 Task: Create a meeting invitation in Outlook with the title 'MLM', set for 08/05/23 from 1:00 PM to 1:30 PM at 'Conference Venue'.
Action: Mouse moved to (6, 56)
Screenshot: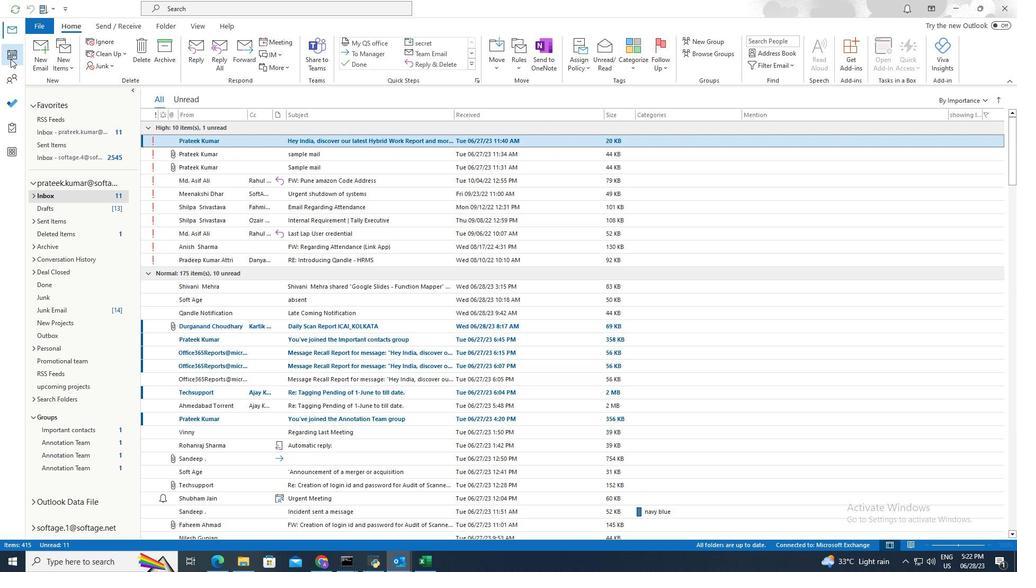 
Action: Mouse pressed left at (6, 56)
Screenshot: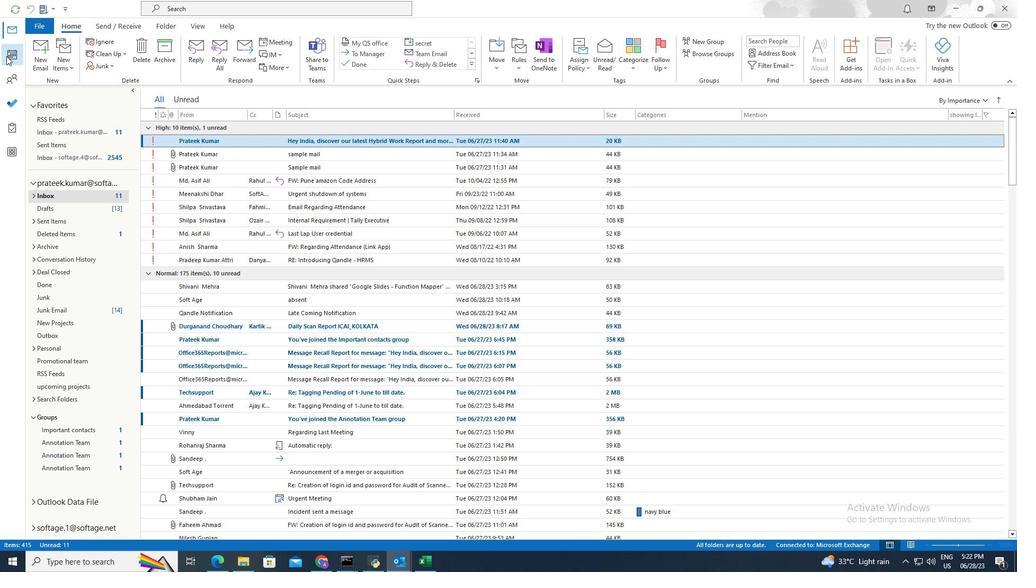 
Action: Mouse moved to (78, 57)
Screenshot: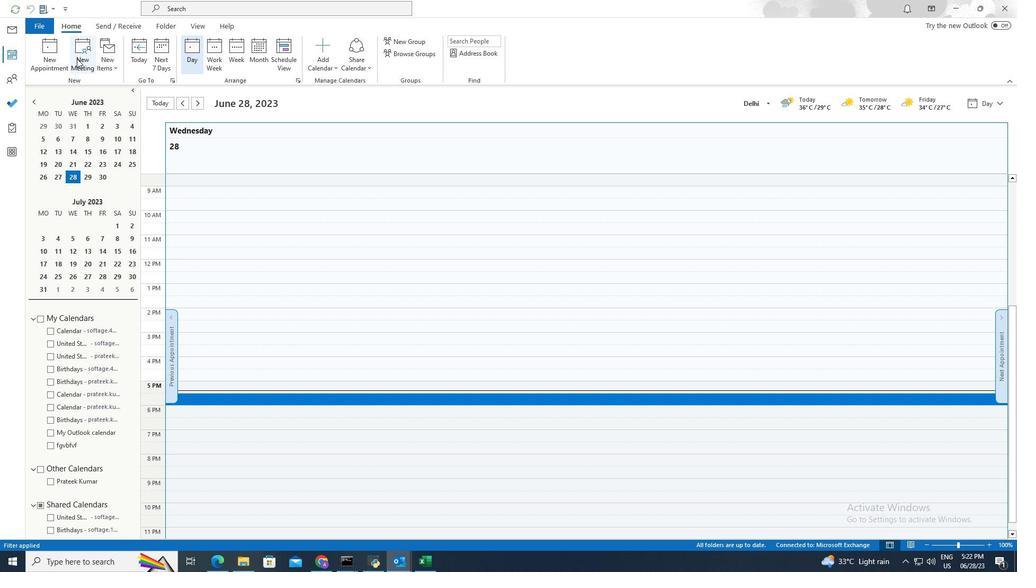 
Action: Mouse pressed left at (78, 57)
Screenshot: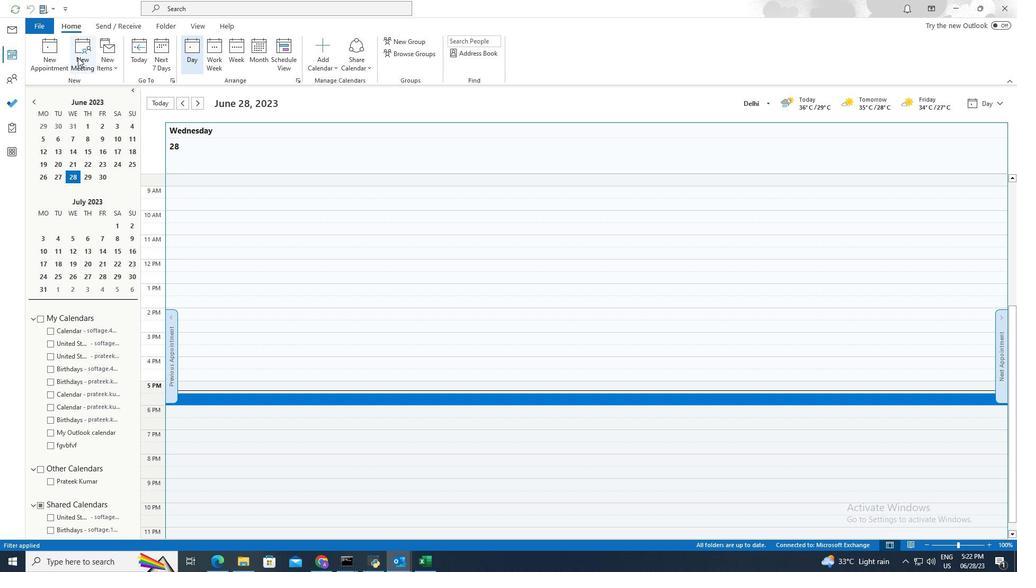 
Action: Mouse moved to (200, 125)
Screenshot: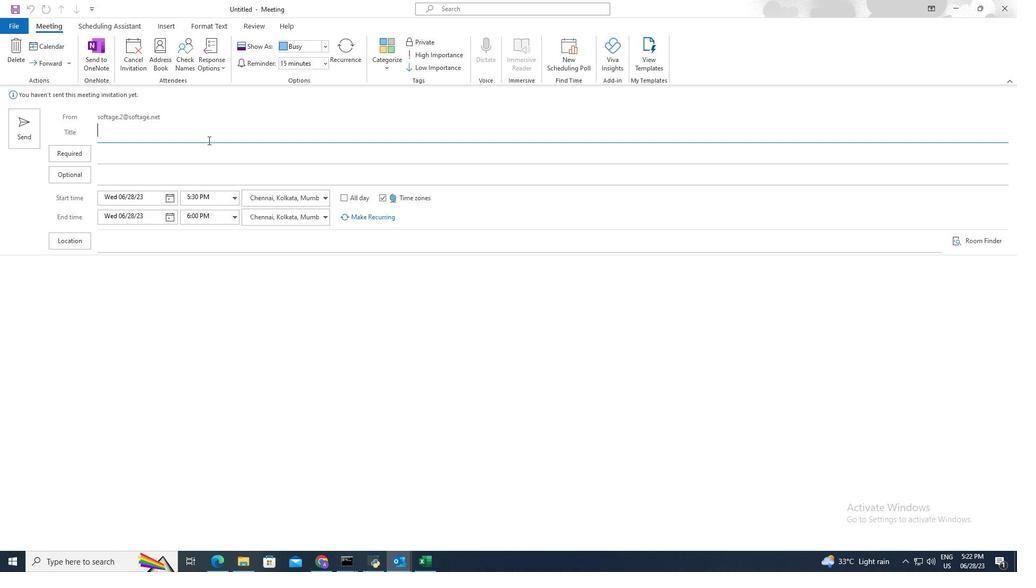 
Action: Mouse pressed left at (200, 125)
Screenshot: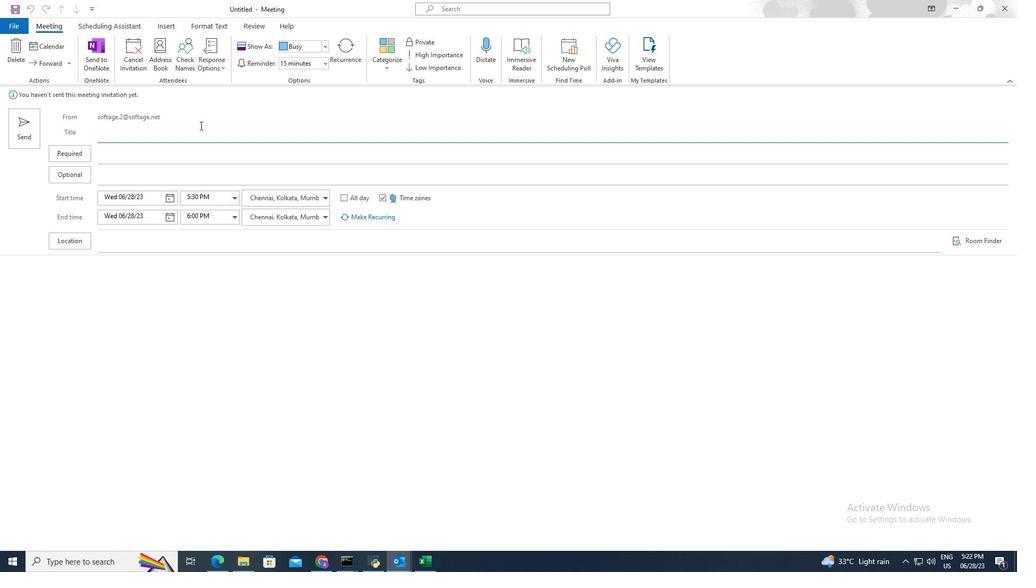 
Action: Mouse moved to (201, 126)
Screenshot: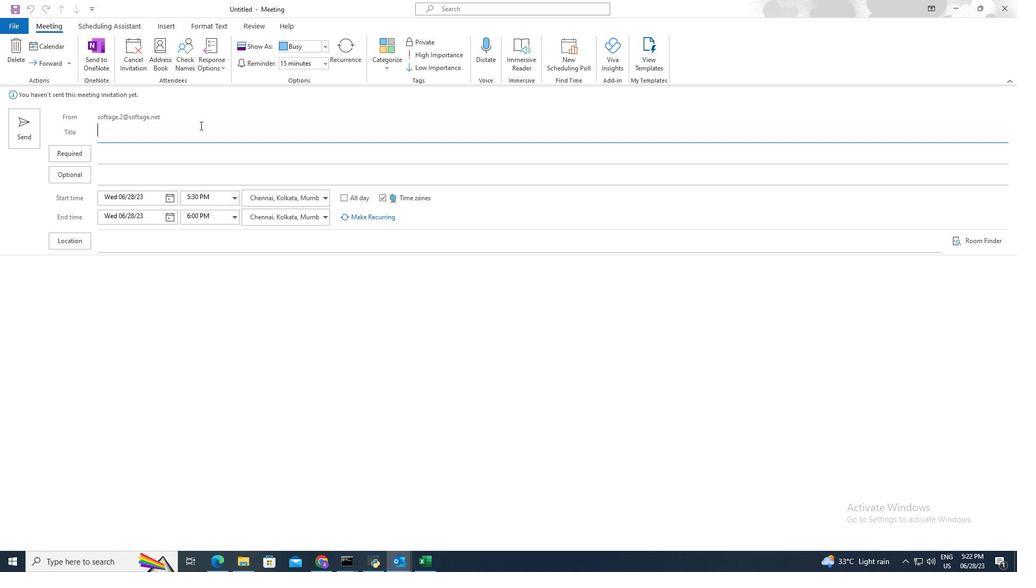 
Action: Key pressed <Key.shift>MLM
Screenshot: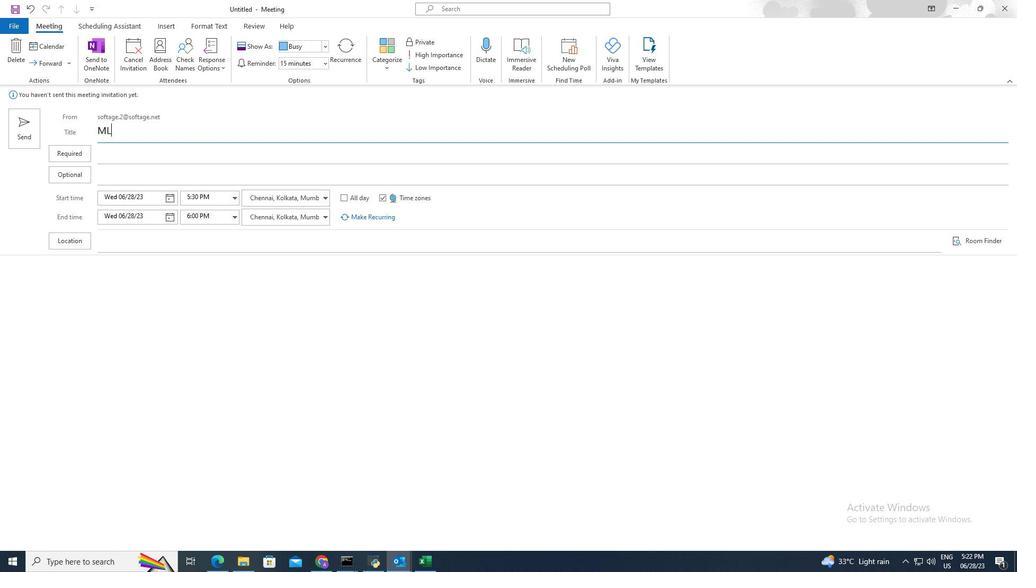 
Action: Mouse moved to (121, 267)
Screenshot: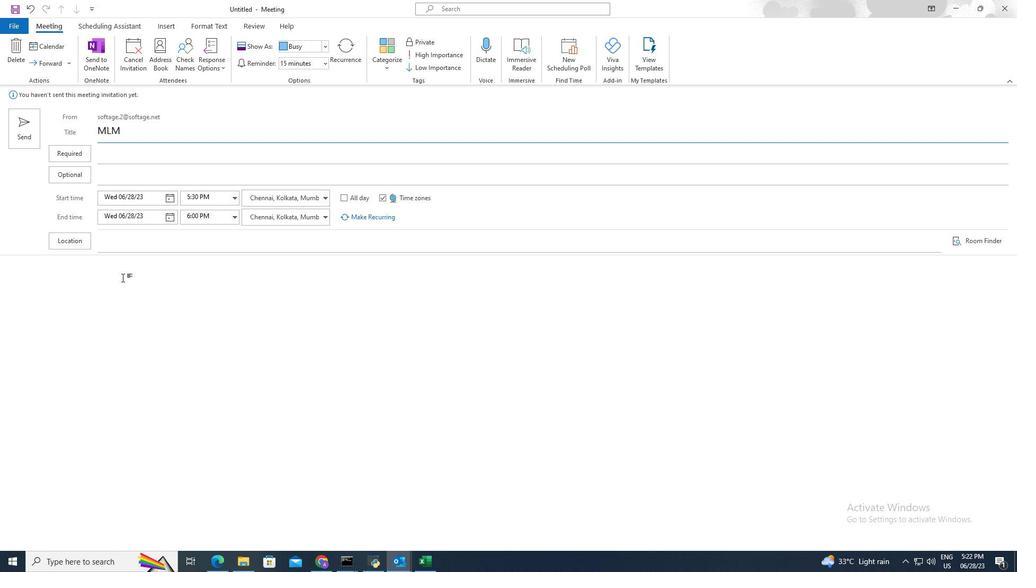 
Action: Mouse pressed left at (121, 267)
Screenshot: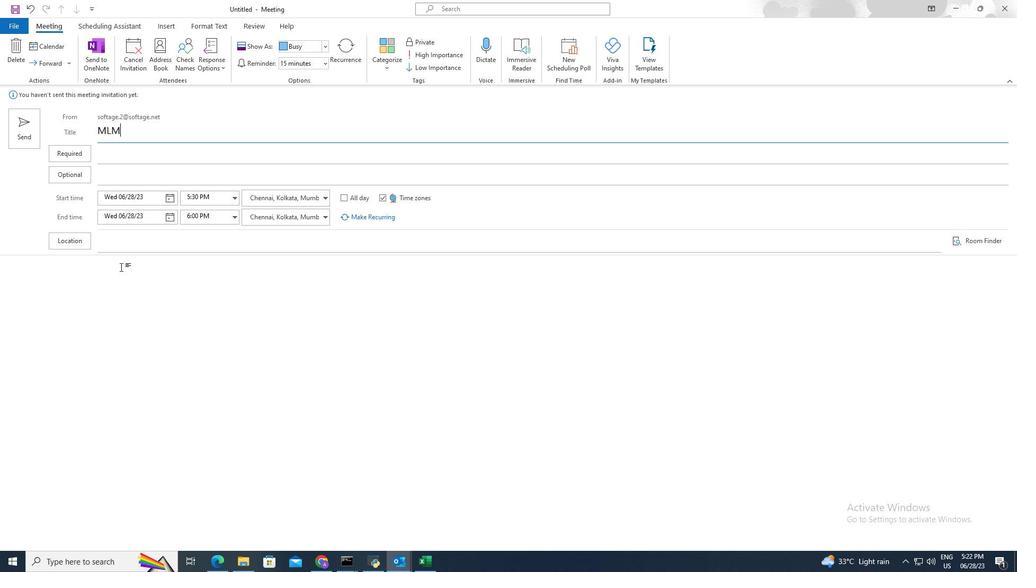 
Action: Key pressed <Key.shift>This<Key.space>is<Key.space>a<Key.space>very<Key.space>important<Key.space>meeting<Key.space>to<Key.space>attend
Screenshot: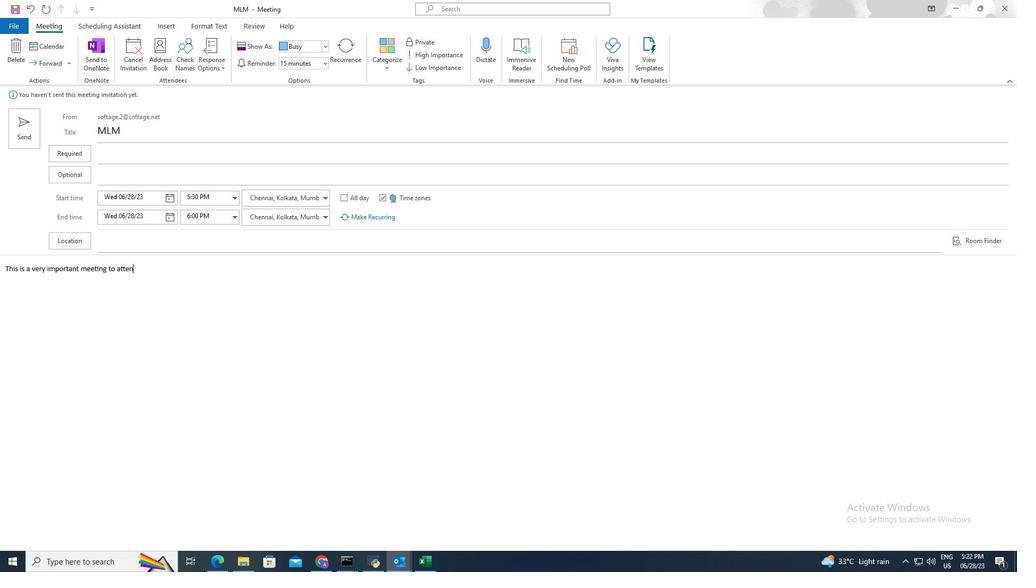 
Action: Mouse moved to (167, 199)
Screenshot: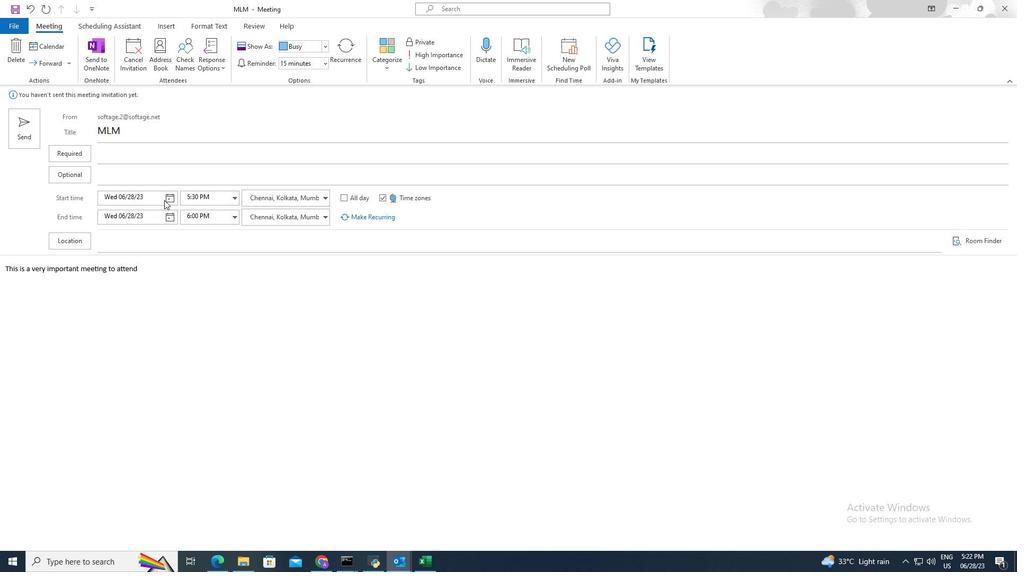 
Action: Mouse pressed left at (167, 199)
Screenshot: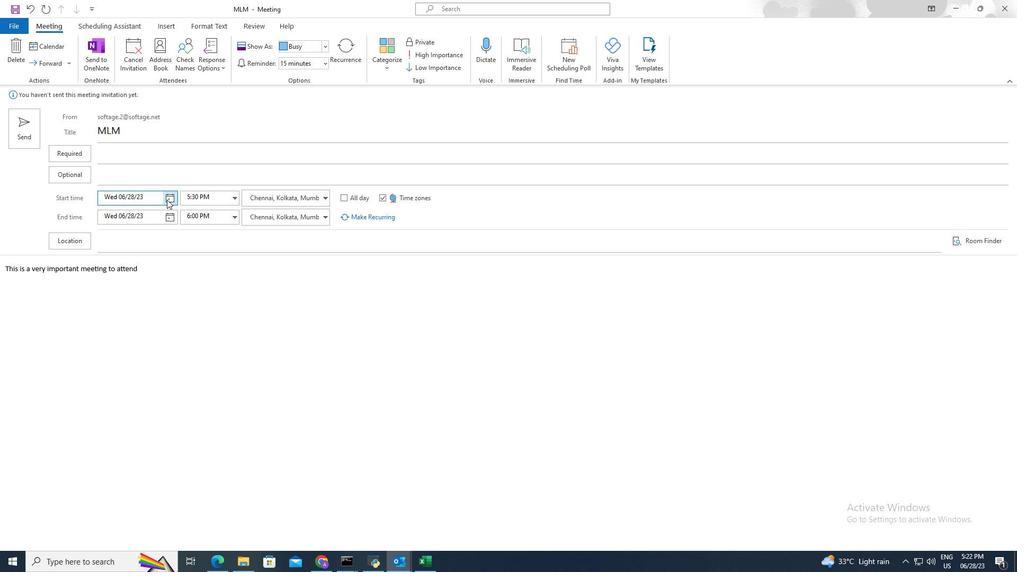 
Action: Mouse moved to (170, 215)
Screenshot: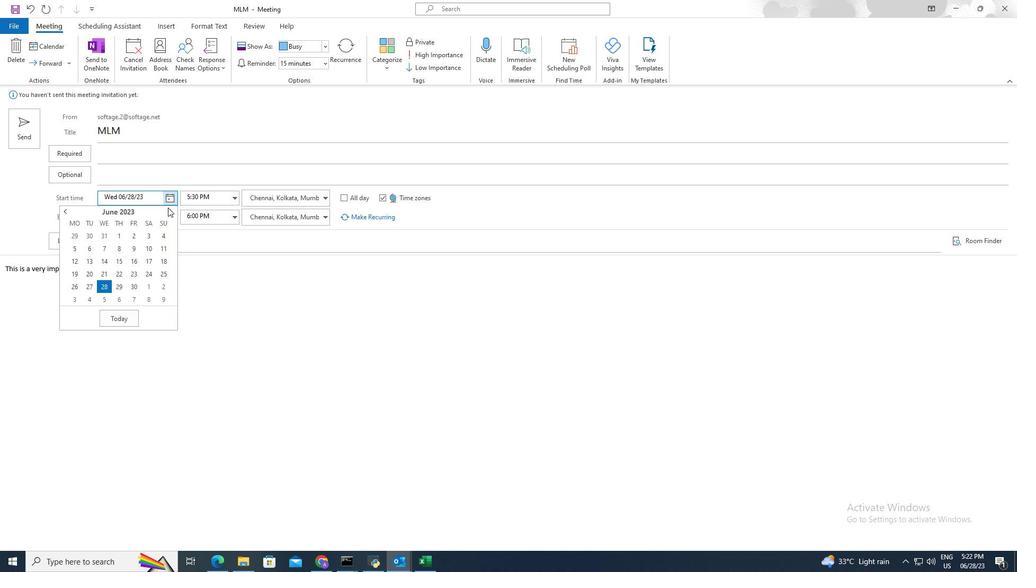 
Action: Mouse pressed left at (170, 215)
Screenshot: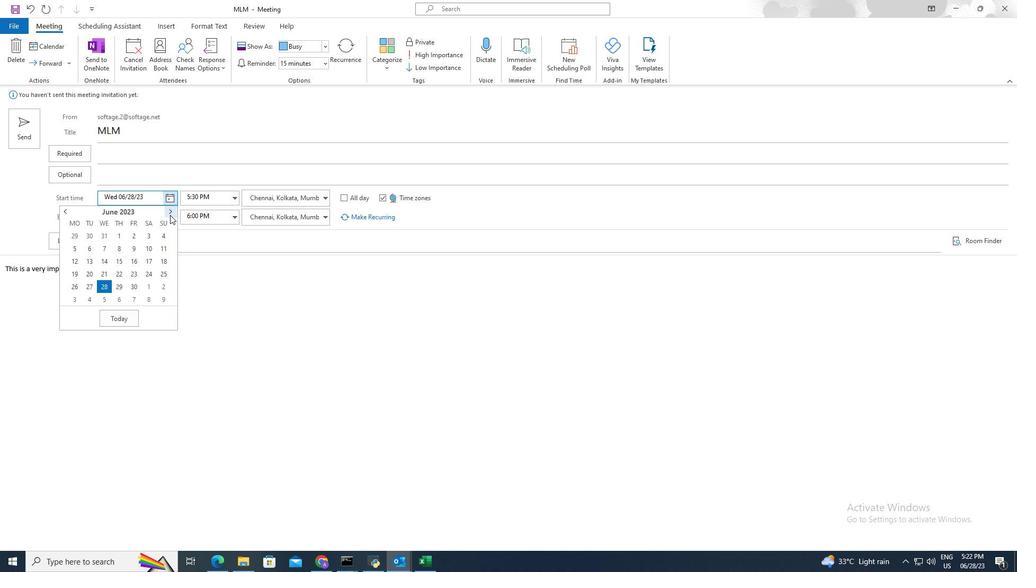 
Action: Mouse pressed left at (170, 215)
Screenshot: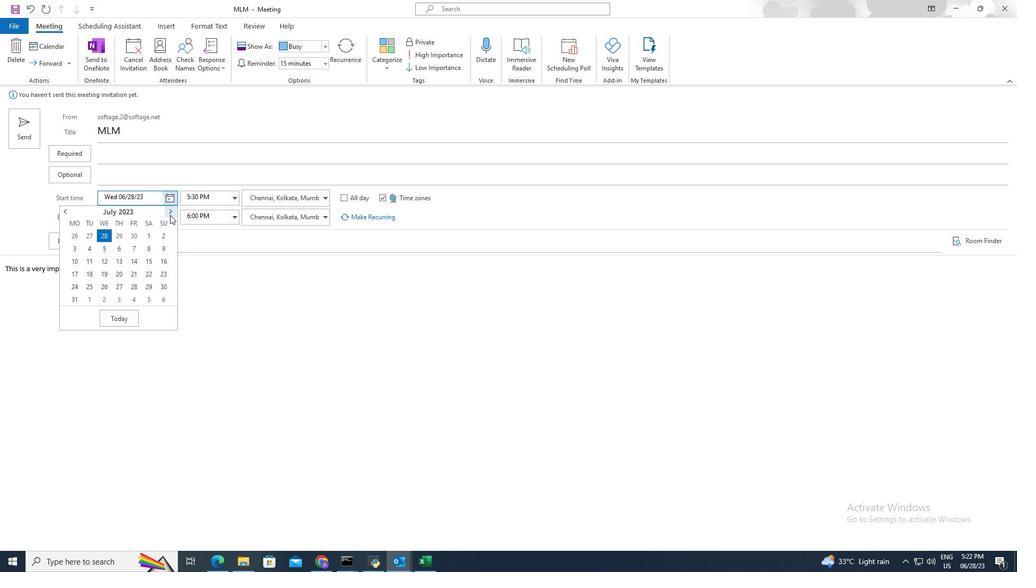 
Action: Mouse moved to (154, 232)
Screenshot: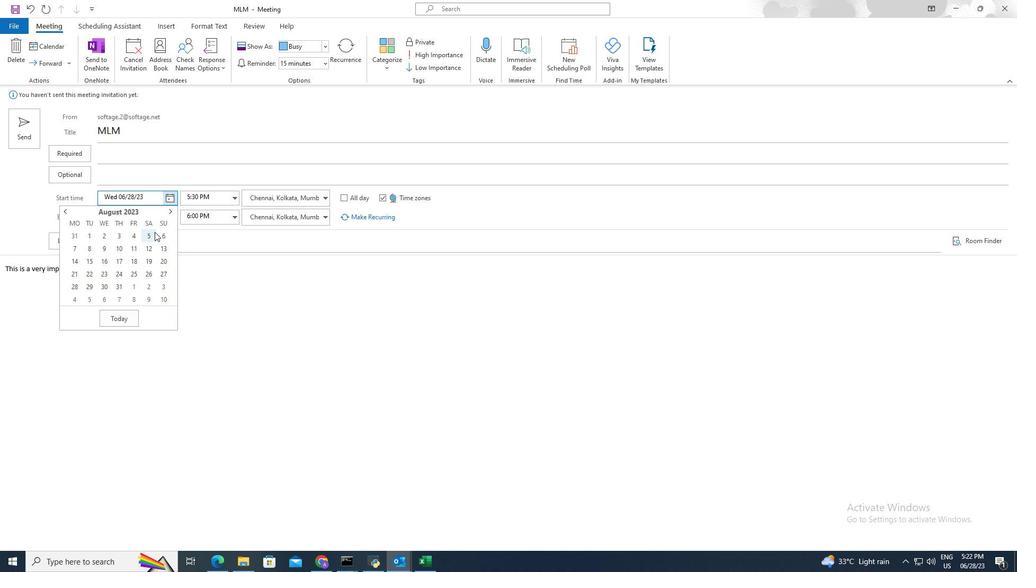 
Action: Mouse pressed left at (154, 232)
Screenshot: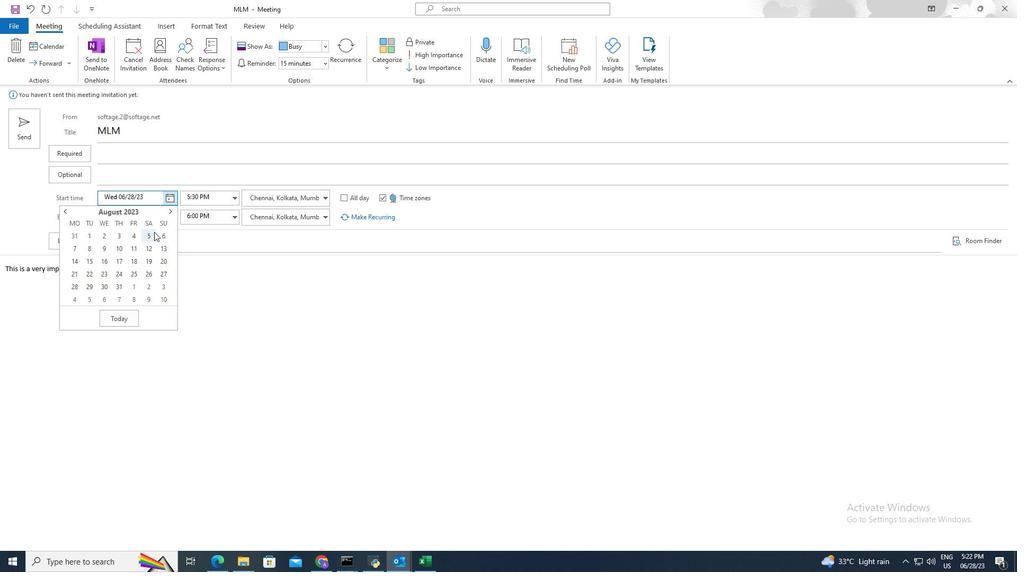 
Action: Mouse moved to (234, 198)
Screenshot: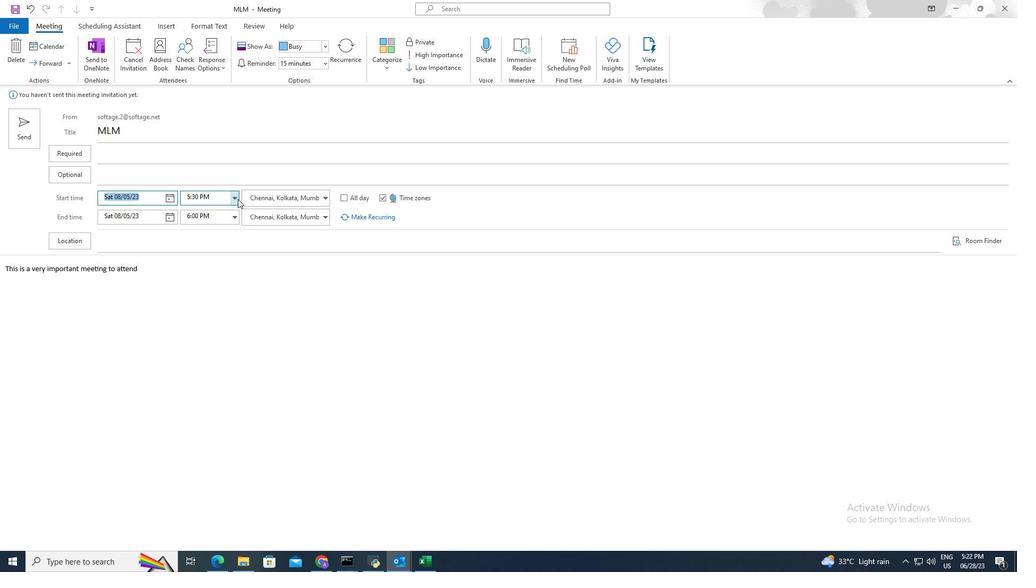 
Action: Mouse pressed left at (234, 198)
Screenshot: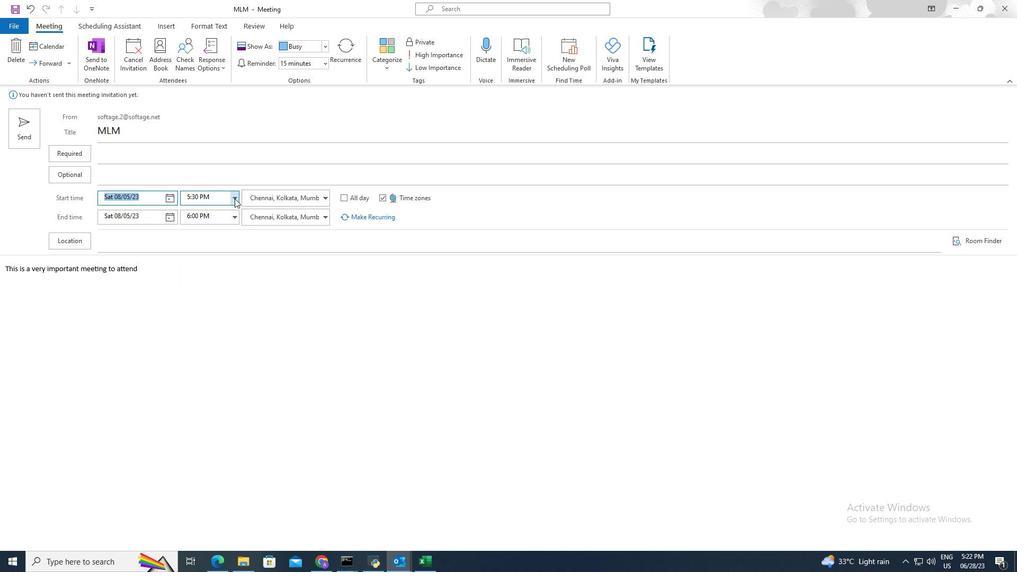
Action: Mouse moved to (232, 208)
Screenshot: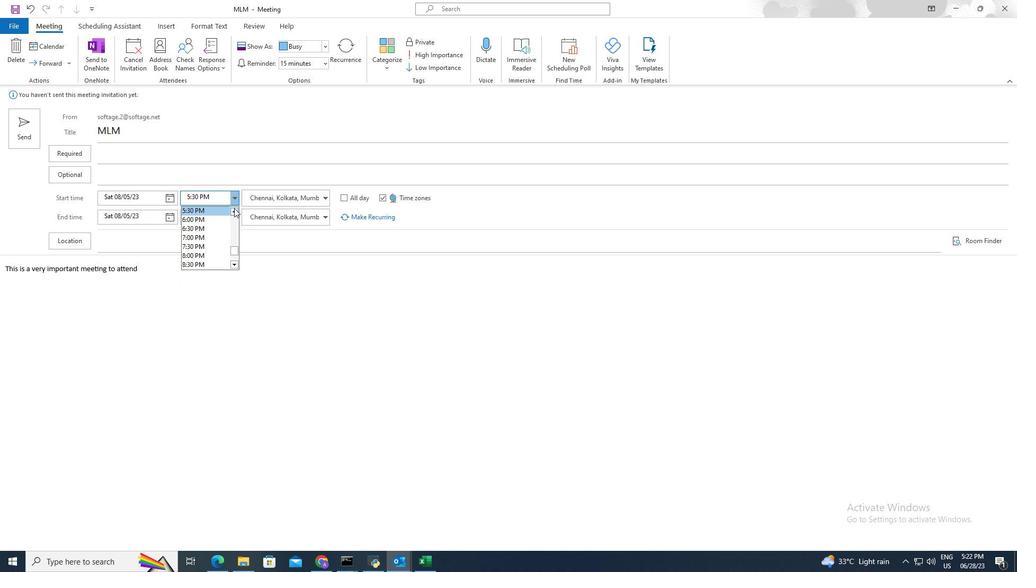 
Action: Mouse pressed left at (232, 208)
Screenshot: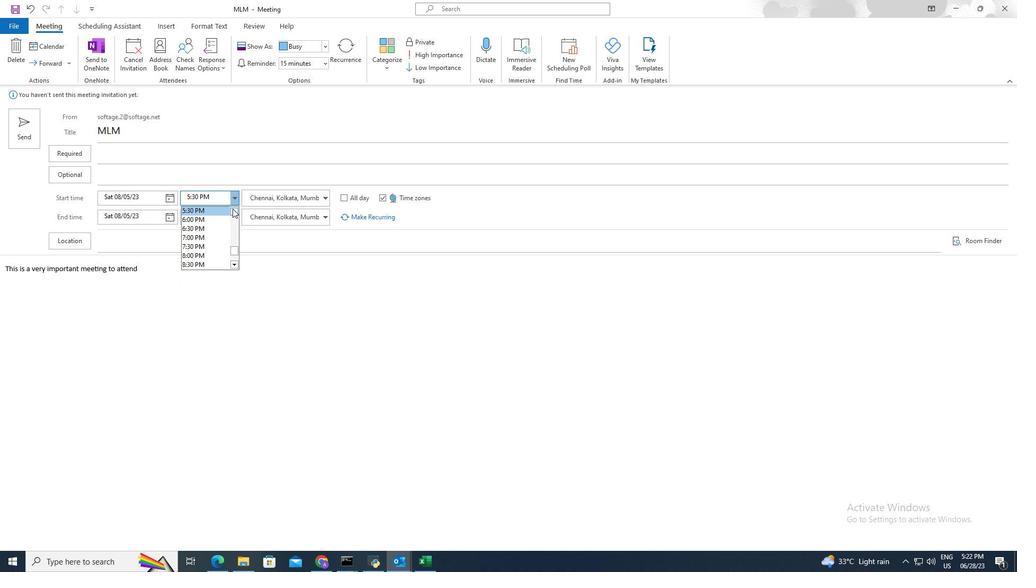 
Action: Mouse pressed left at (232, 208)
Screenshot: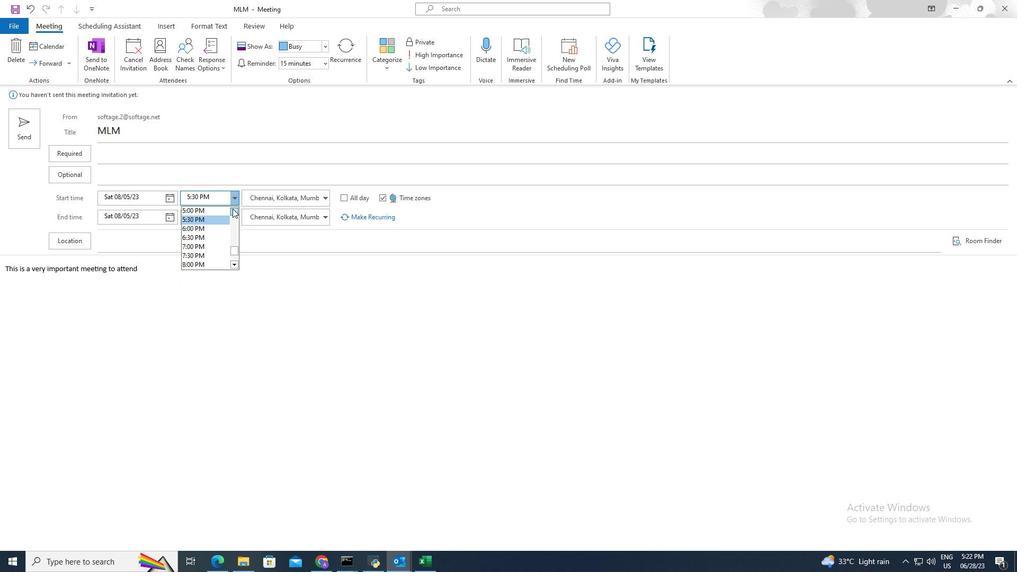 
Action: Mouse pressed left at (232, 208)
Screenshot: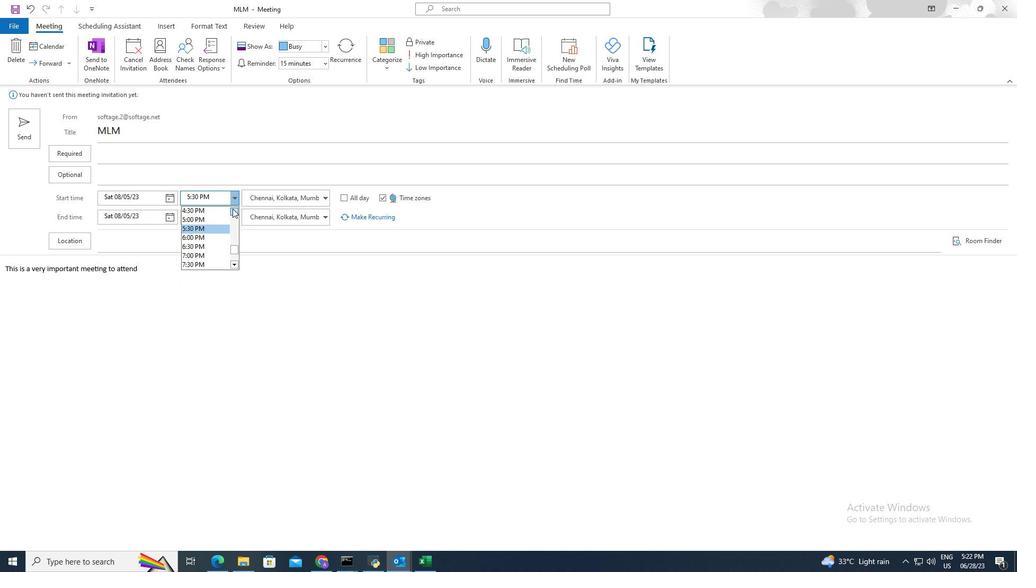 
Action: Mouse pressed left at (232, 208)
Screenshot: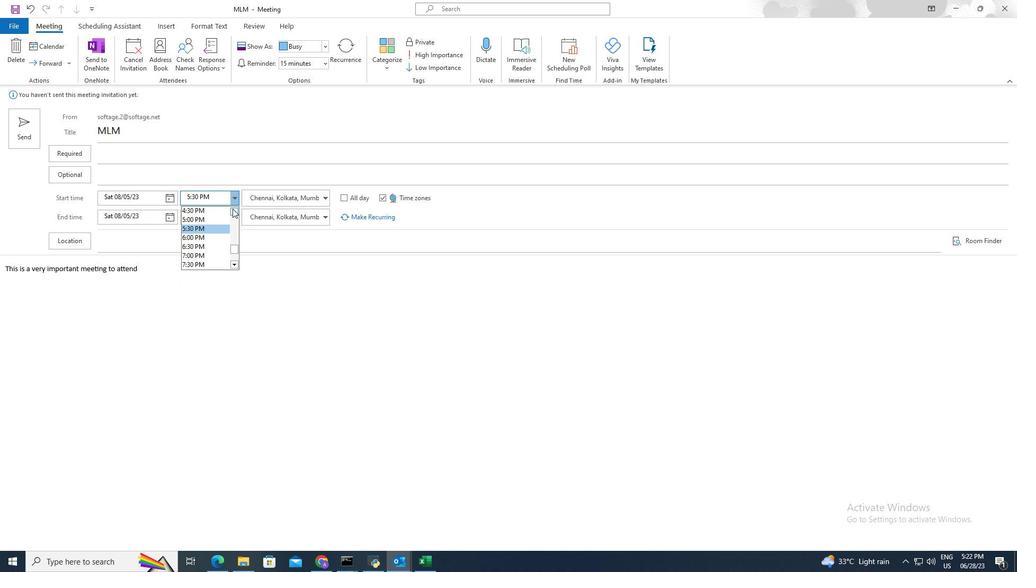 
Action: Mouse pressed left at (232, 208)
Screenshot: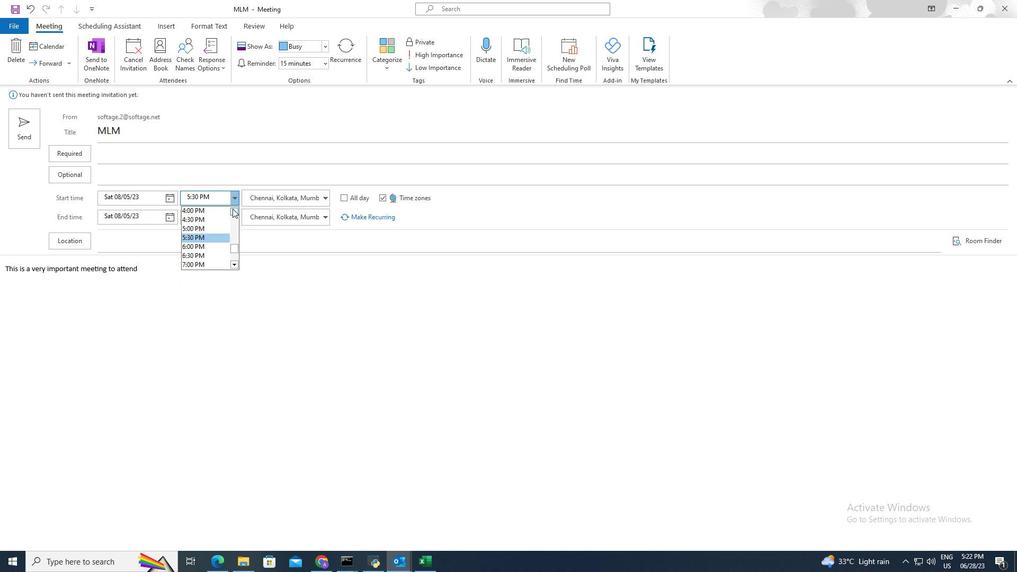 
Action: Mouse pressed left at (232, 208)
Screenshot: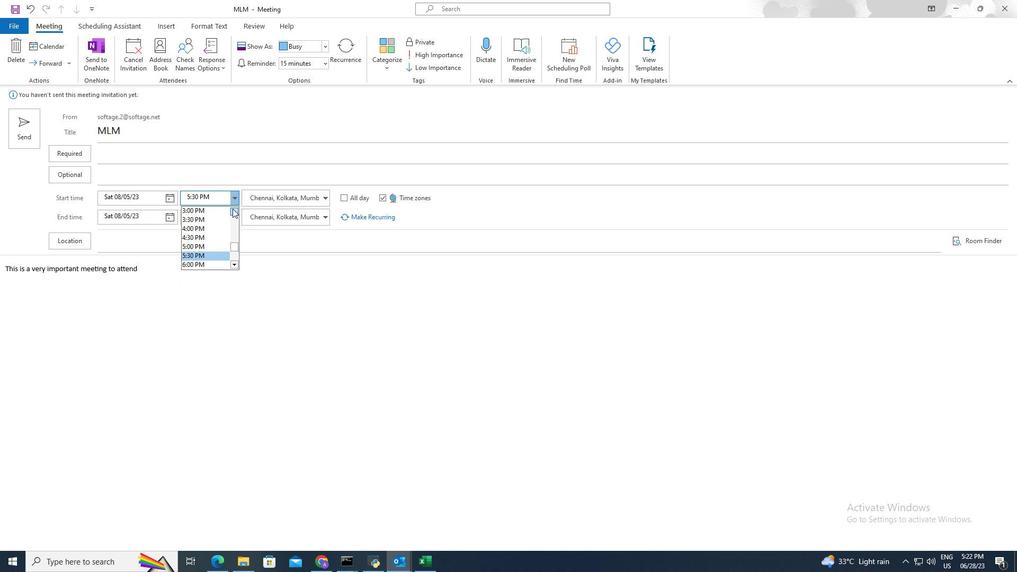 
Action: Mouse pressed left at (232, 208)
Screenshot: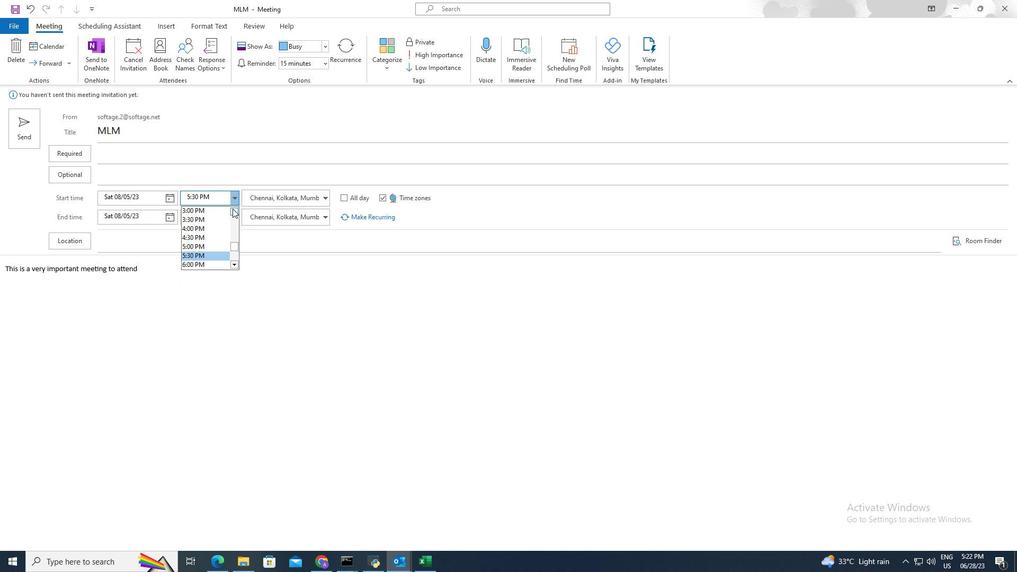 
Action: Mouse pressed left at (232, 208)
Screenshot: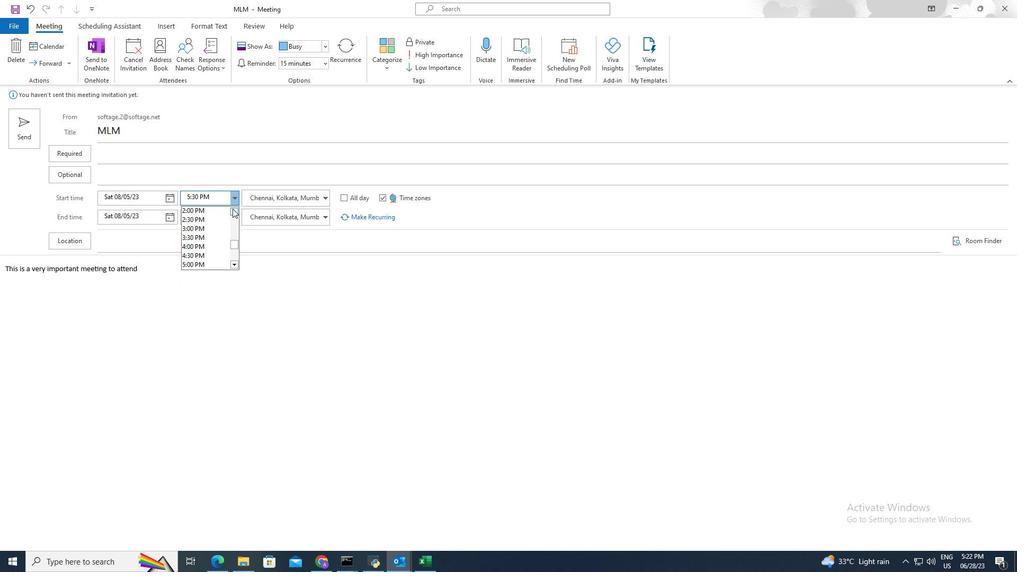 
Action: Mouse pressed left at (232, 208)
Screenshot: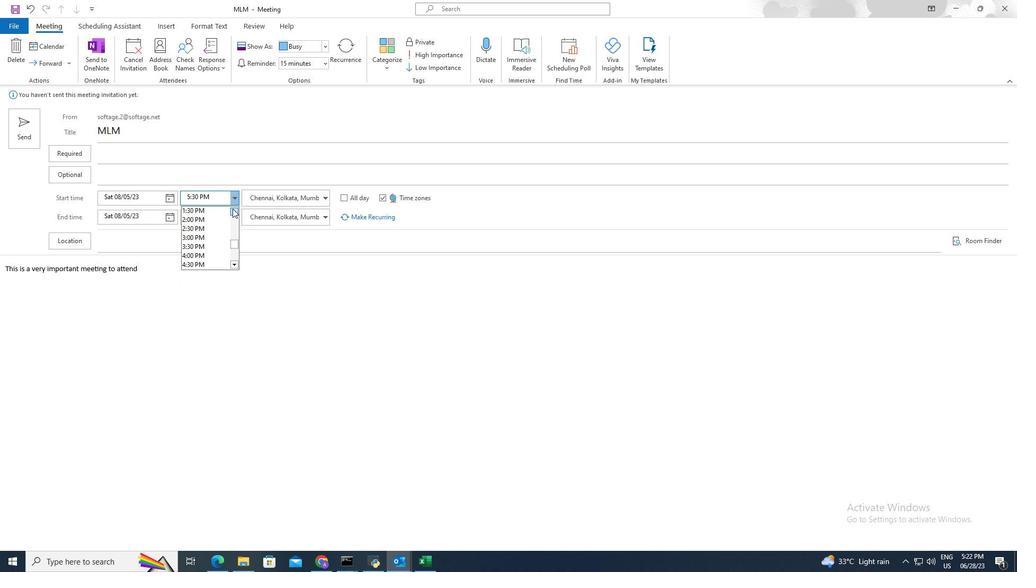 
Action: Mouse moved to (222, 209)
Screenshot: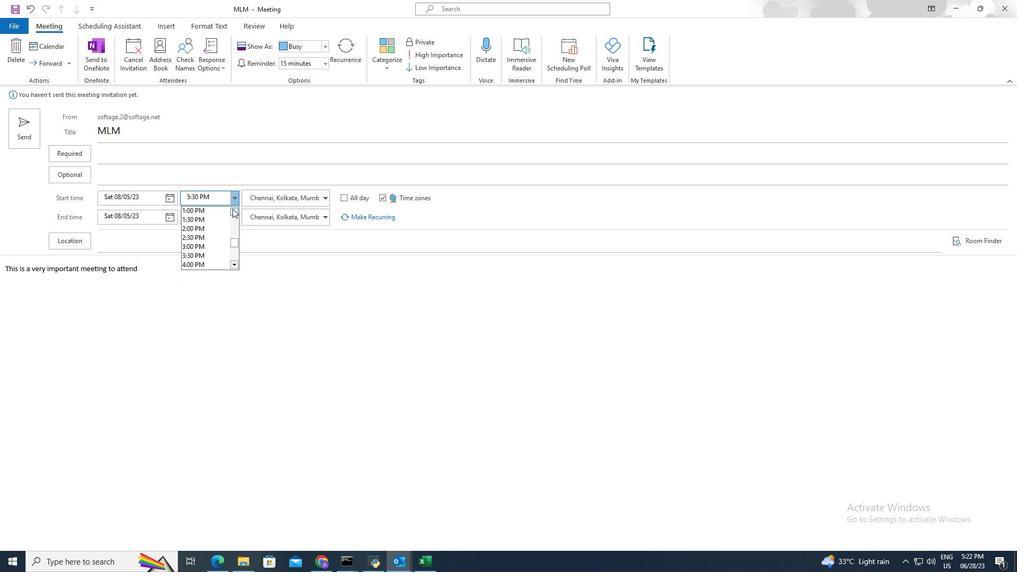 
Action: Mouse pressed left at (222, 209)
Screenshot: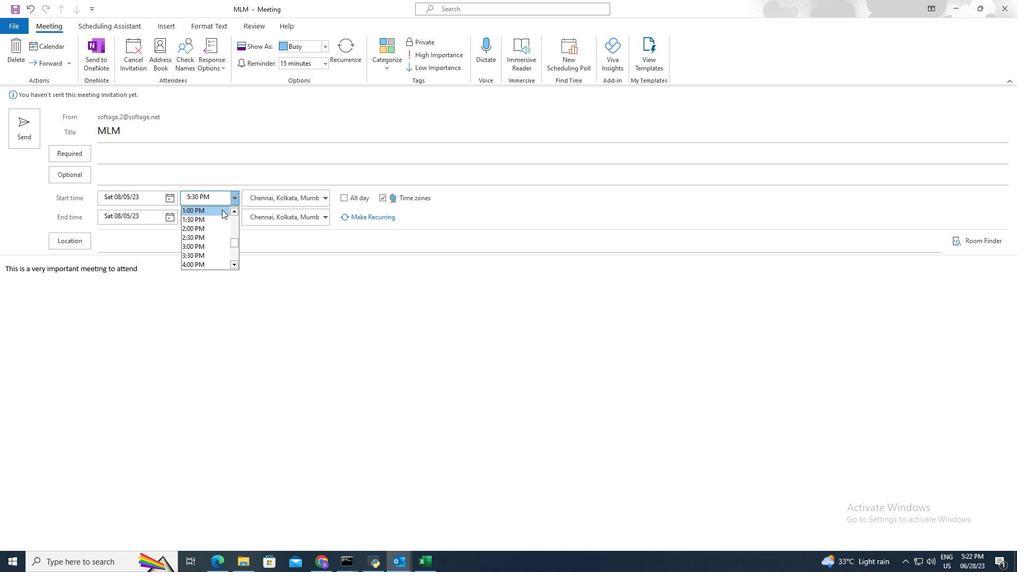 
Action: Mouse moved to (230, 249)
Screenshot: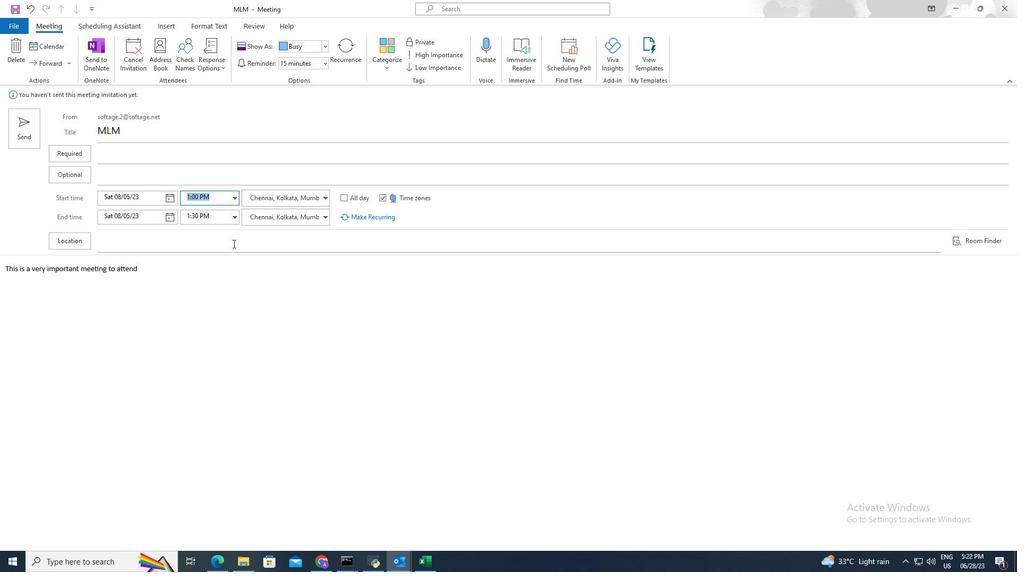 
Action: Mouse pressed left at (230, 249)
Screenshot: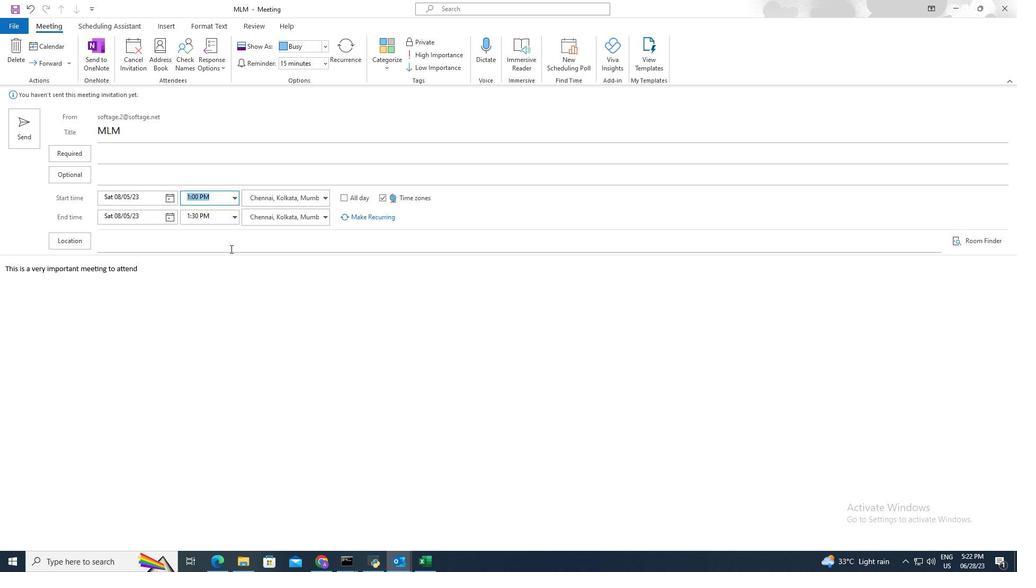 
Action: Key pressed <Key.shift>Conference<Key.space><Key.shift>Venue
Screenshot: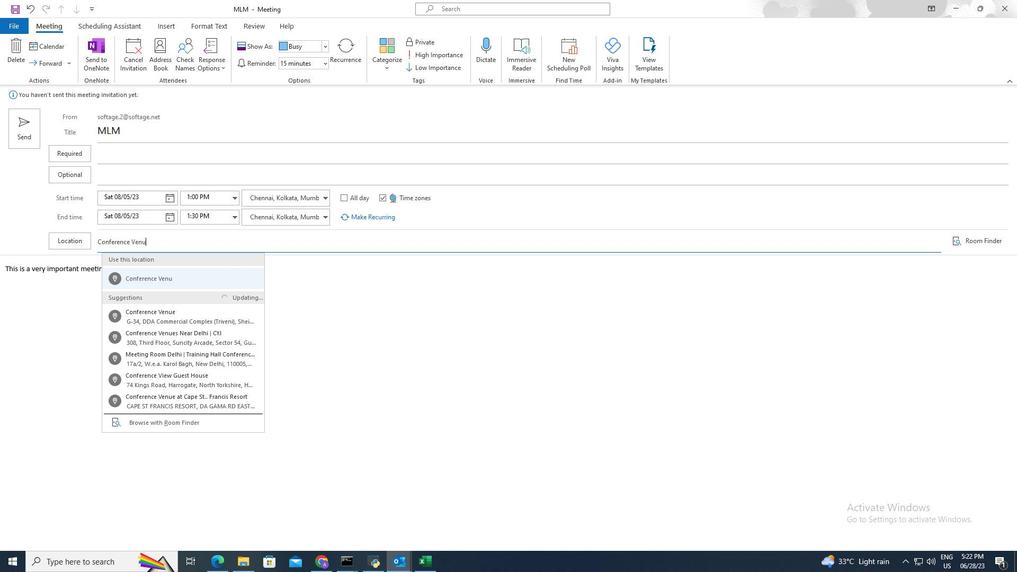 
Action: Mouse moved to (382, 286)
Screenshot: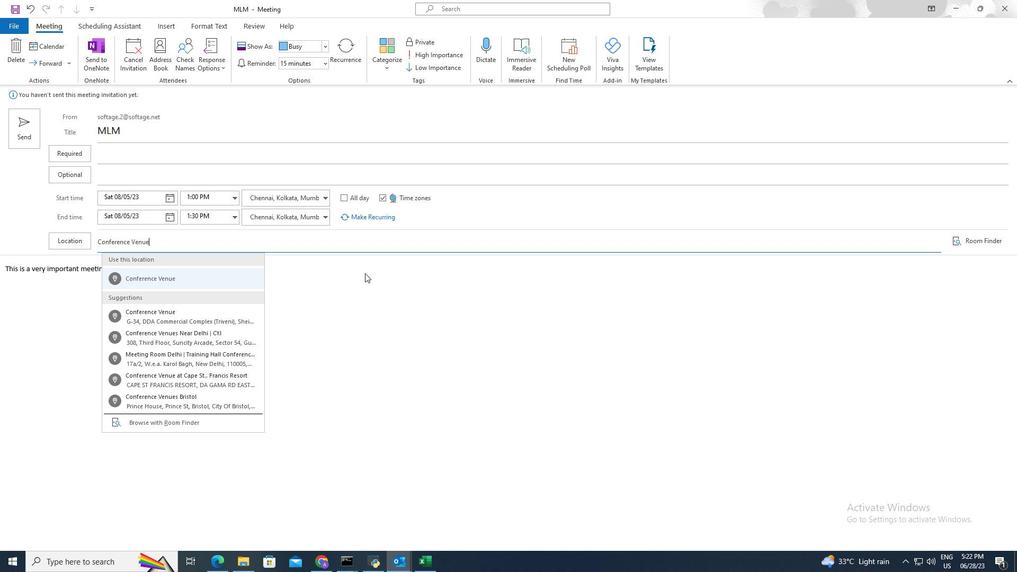 
Action: Mouse pressed left at (382, 286)
Screenshot: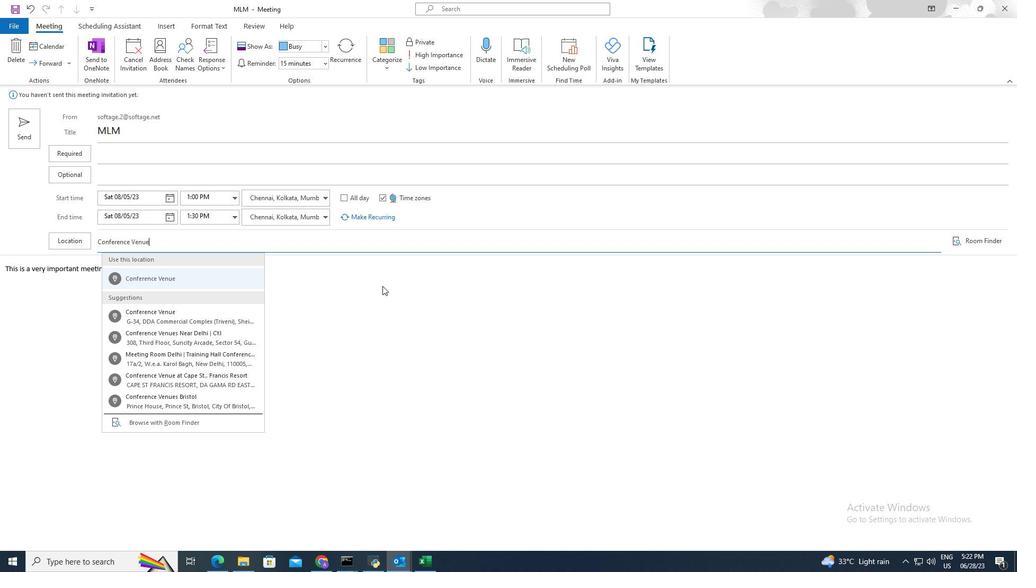 
Action: Mouse moved to (30, 124)
Screenshot: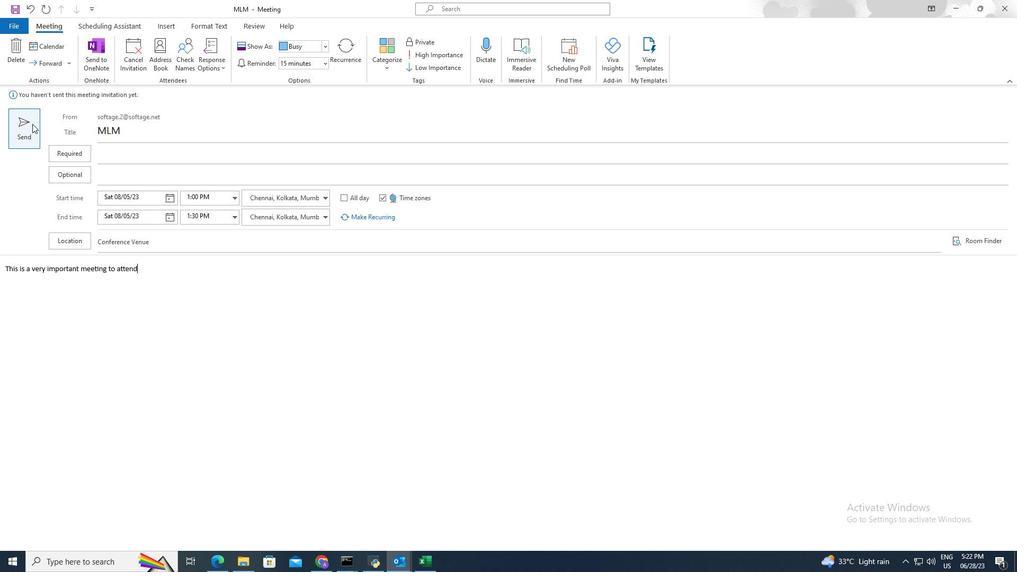 
Action: Mouse pressed left at (30, 124)
Screenshot: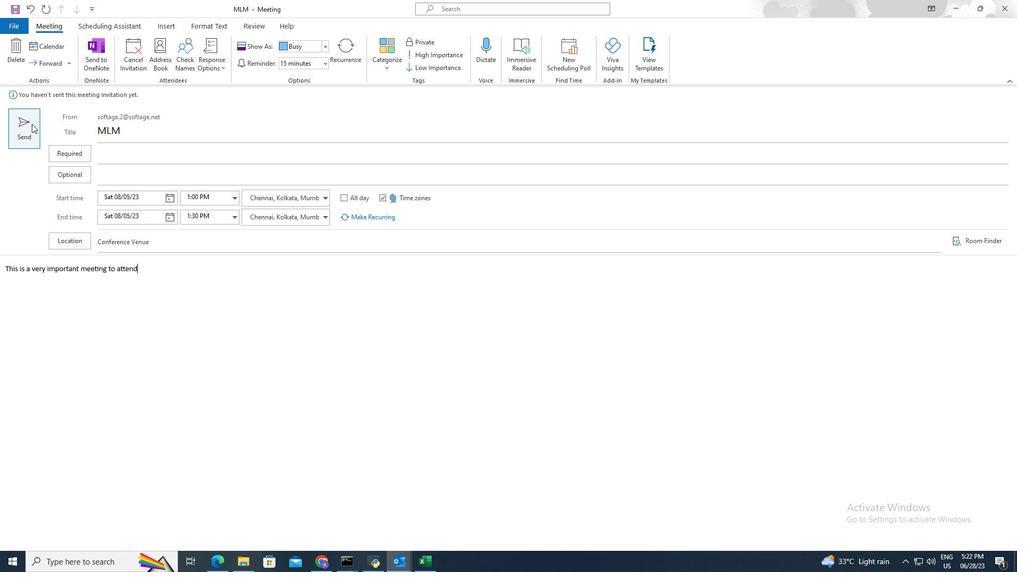 
Action: Mouse moved to (498, 310)
Screenshot: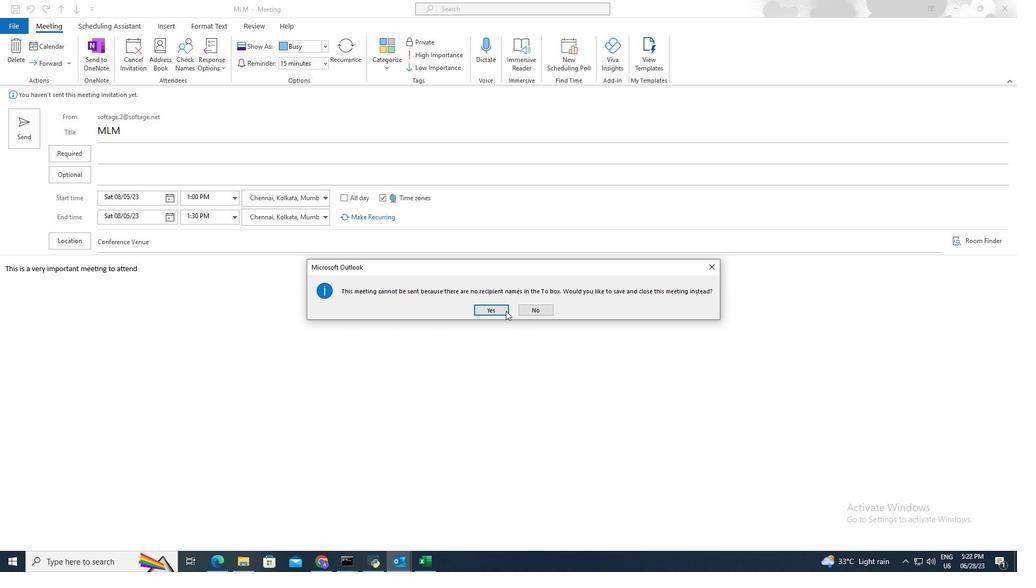 
Action: Mouse pressed left at (498, 310)
Screenshot: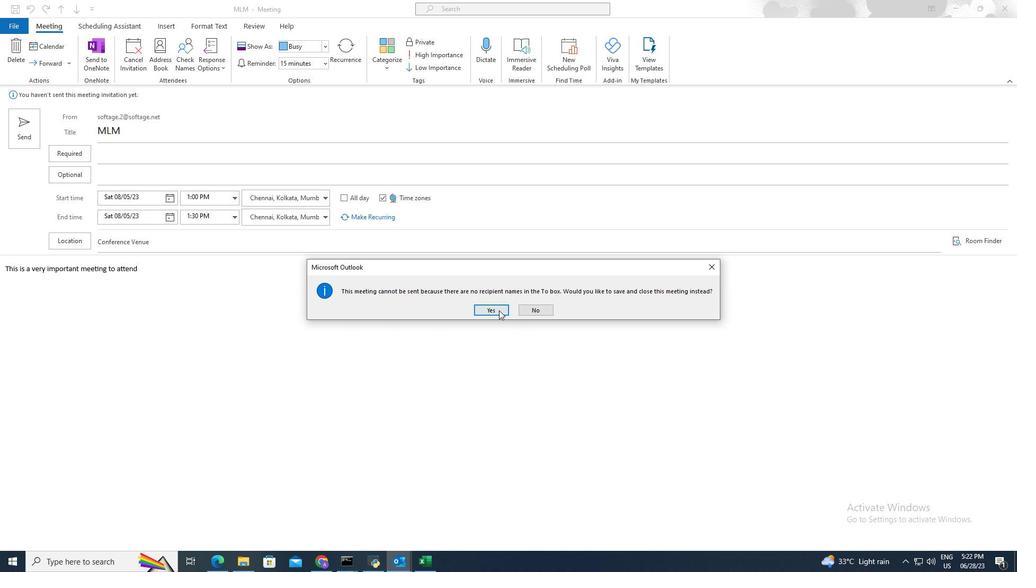 
Action: Mouse moved to (496, 312)
Screenshot: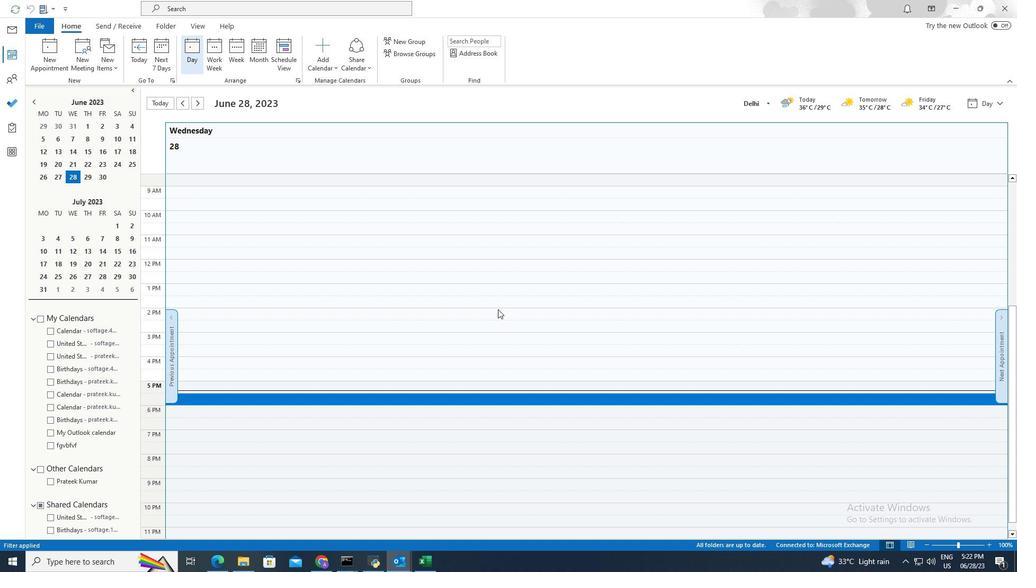 
